 Task: Add the task  Implement a new remote support system for a company's clients to the section Data Mining Sprint in the project AlphaFlow and add a Due Date to the respective task as 2023/07/20
Action: Mouse moved to (40, 252)
Screenshot: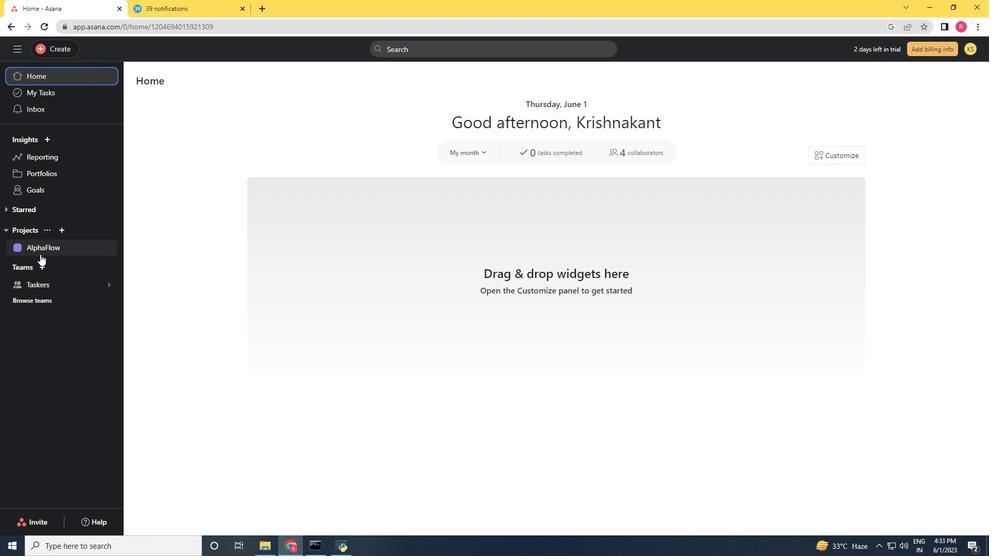 
Action: Mouse pressed left at (40, 253)
Screenshot: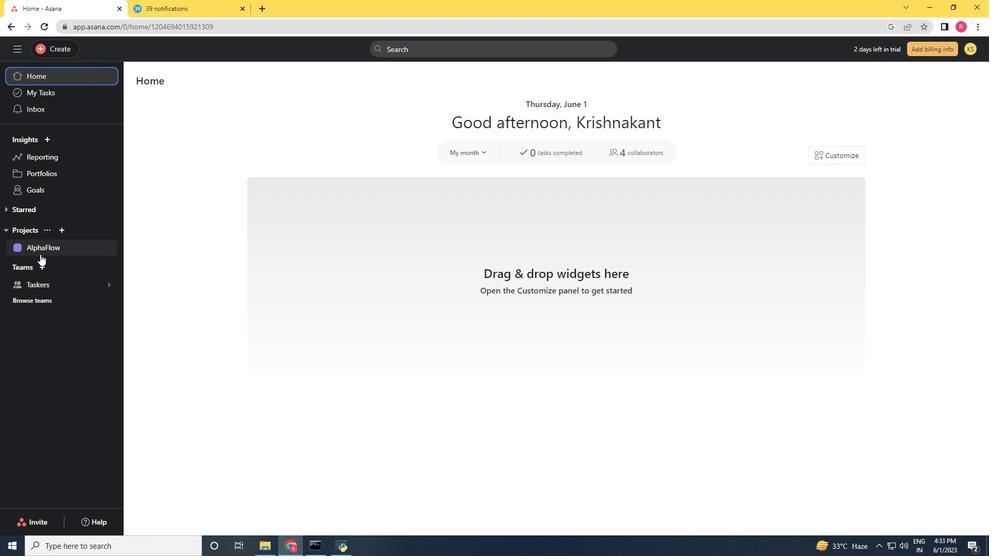 
Action: Mouse moved to (638, 227)
Screenshot: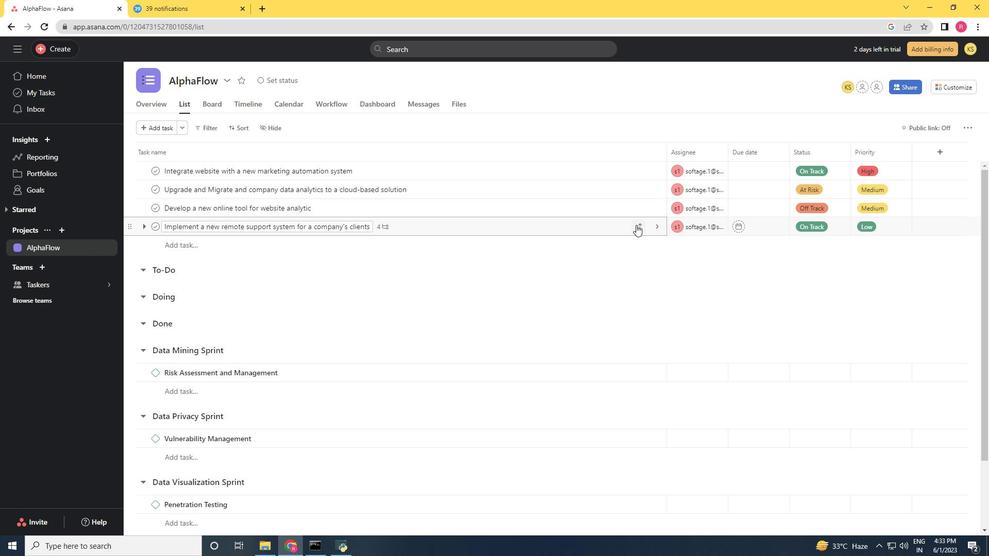 
Action: Mouse pressed left at (638, 227)
Screenshot: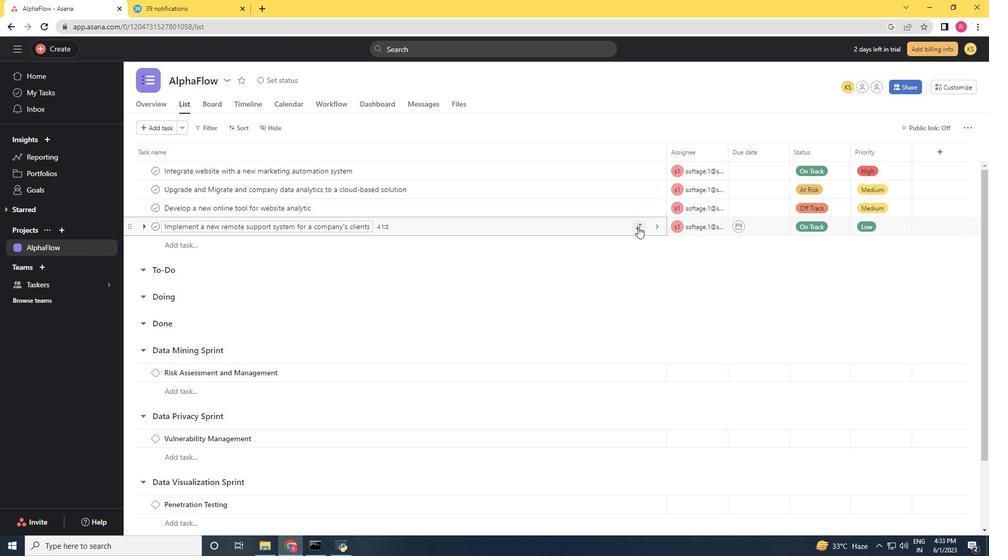 
Action: Mouse moved to (612, 338)
Screenshot: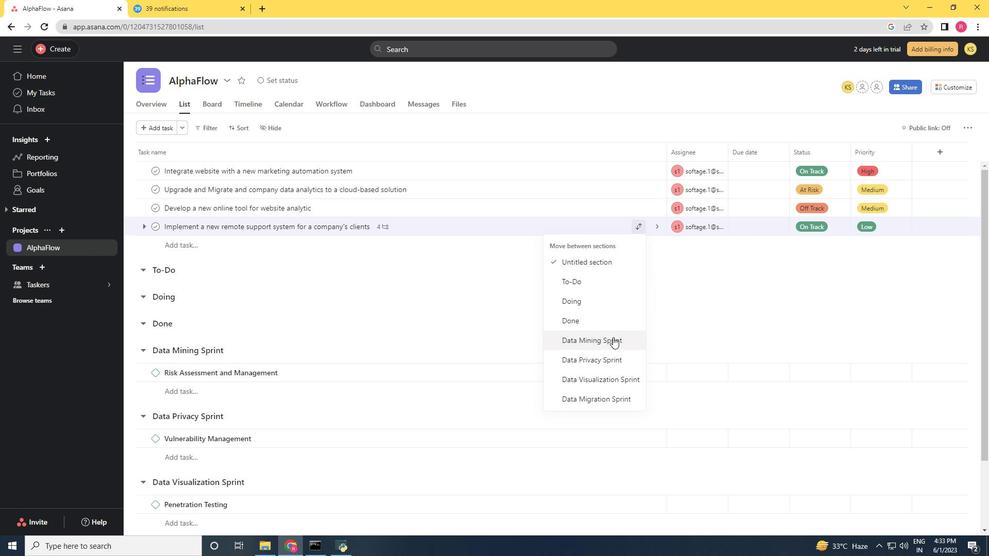 
Action: Mouse pressed left at (612, 338)
Screenshot: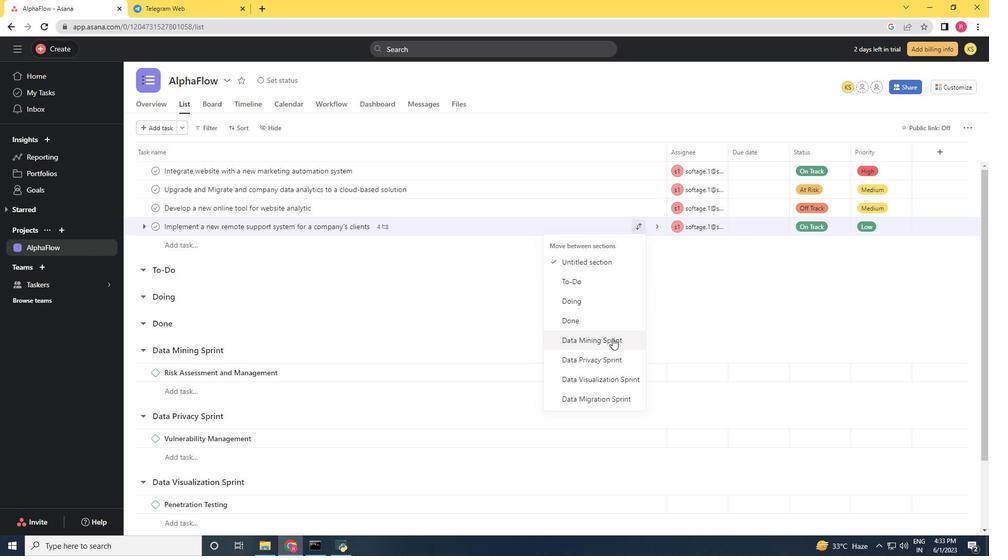 
Action: Mouse moved to (475, 350)
Screenshot: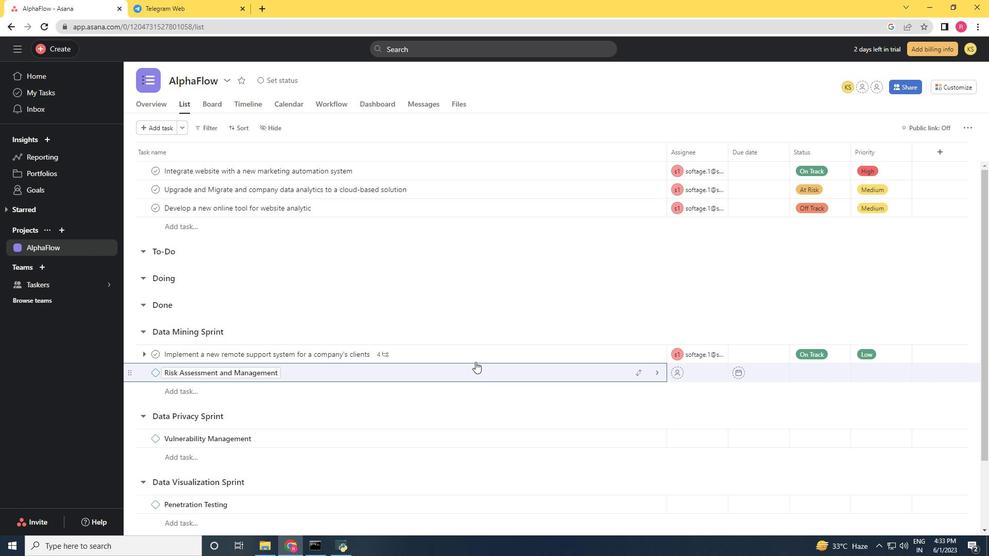 
Action: Mouse pressed left at (475, 350)
Screenshot: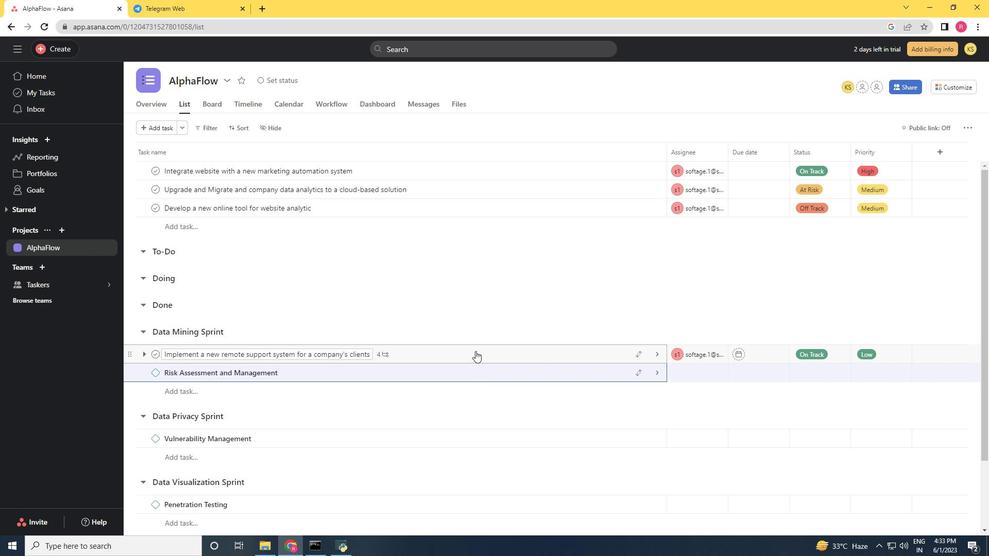
Action: Mouse moved to (744, 219)
Screenshot: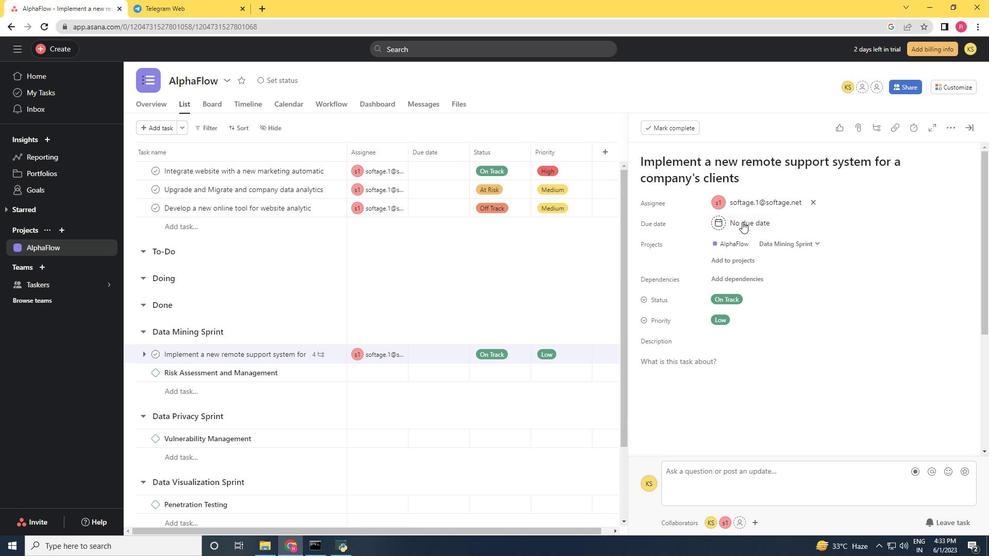 
Action: Mouse pressed left at (744, 219)
Screenshot: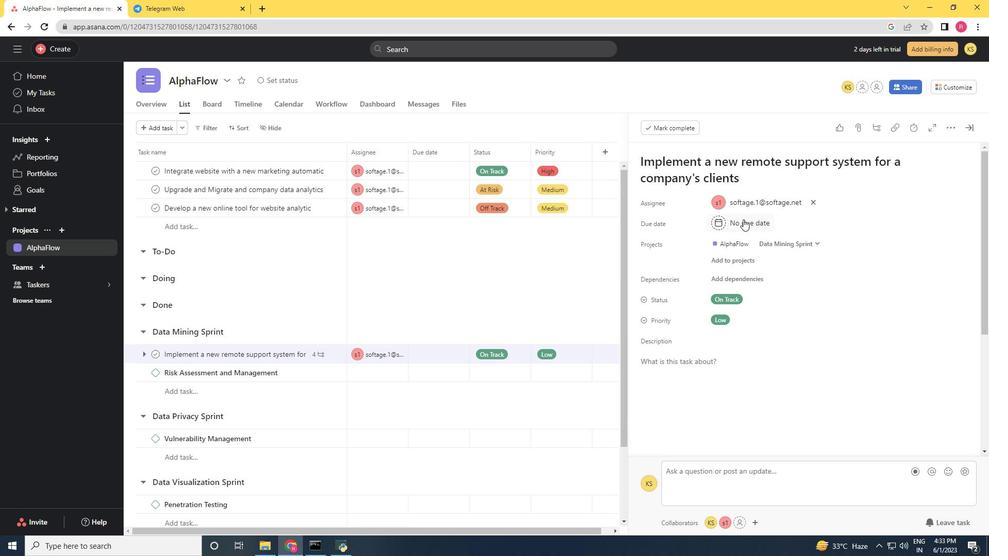 
Action: Mouse moved to (838, 276)
Screenshot: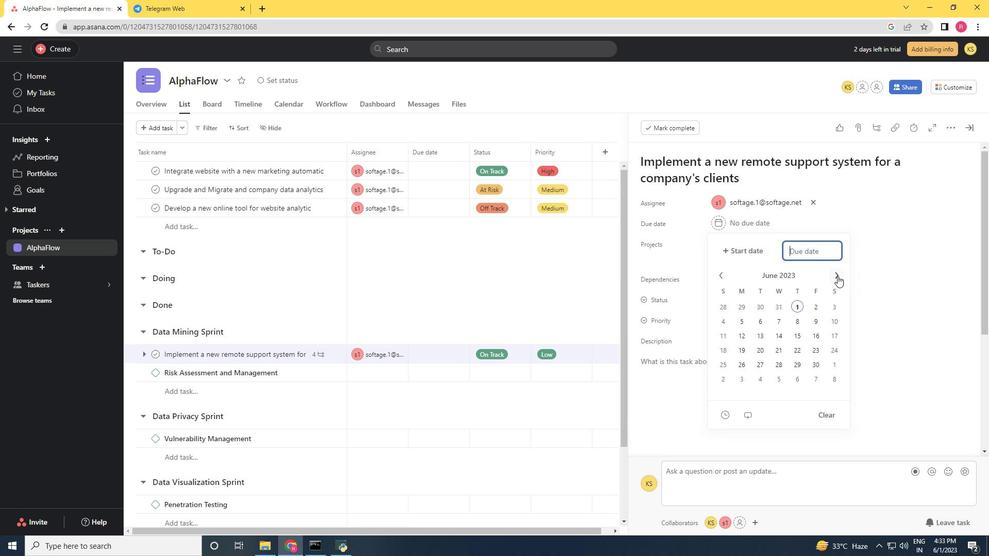 
Action: Mouse pressed left at (838, 276)
Screenshot: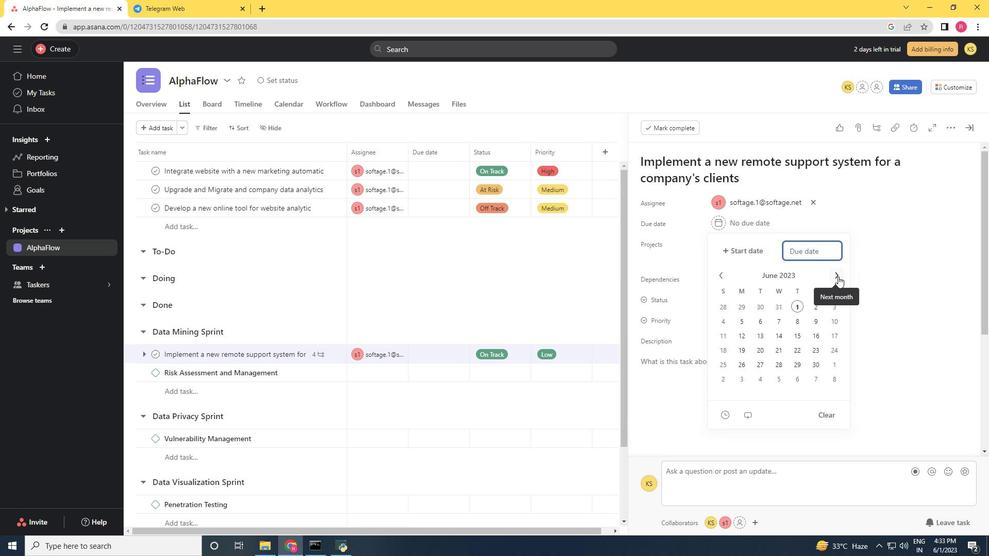 
Action: Mouse pressed left at (838, 276)
Screenshot: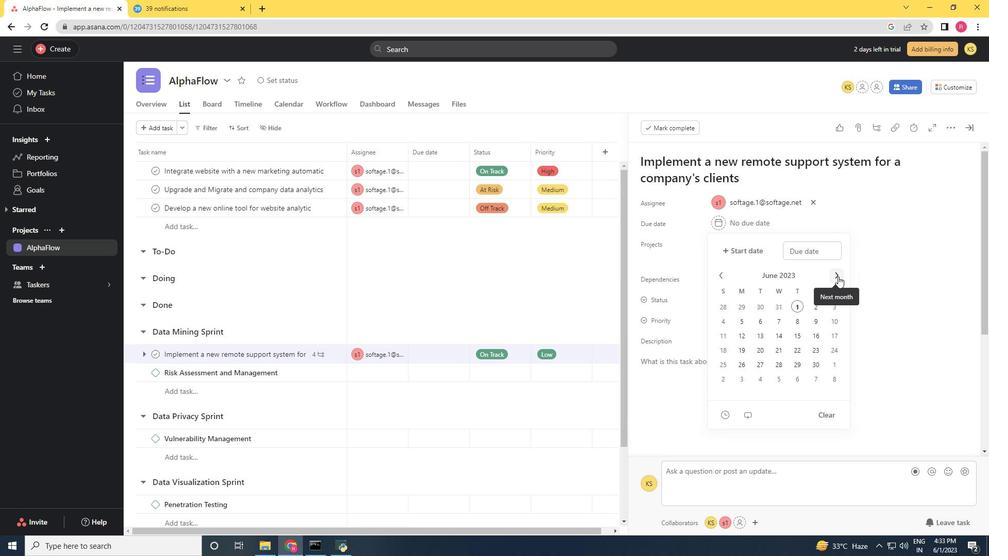
Action: Mouse pressed left at (838, 276)
Screenshot: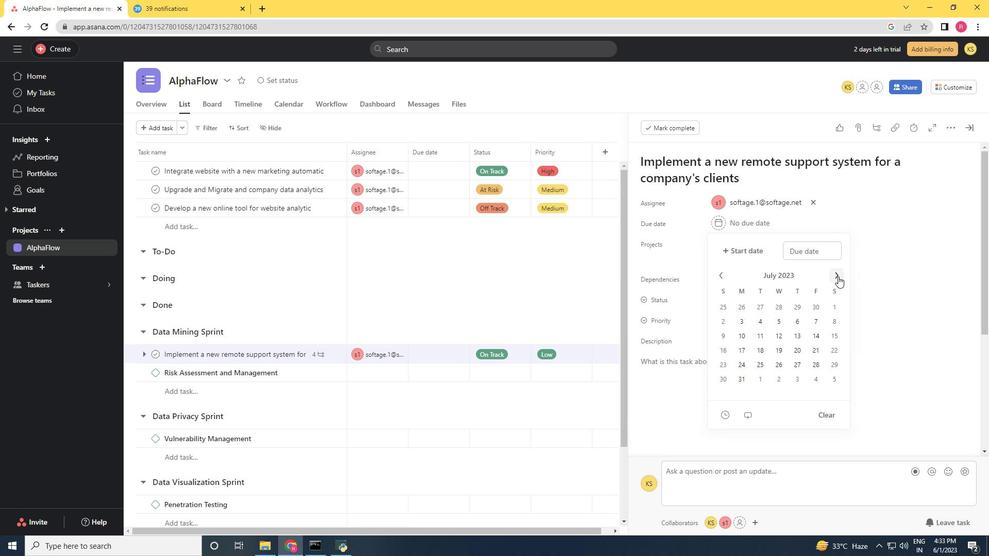 
Action: Mouse moved to (718, 279)
Screenshot: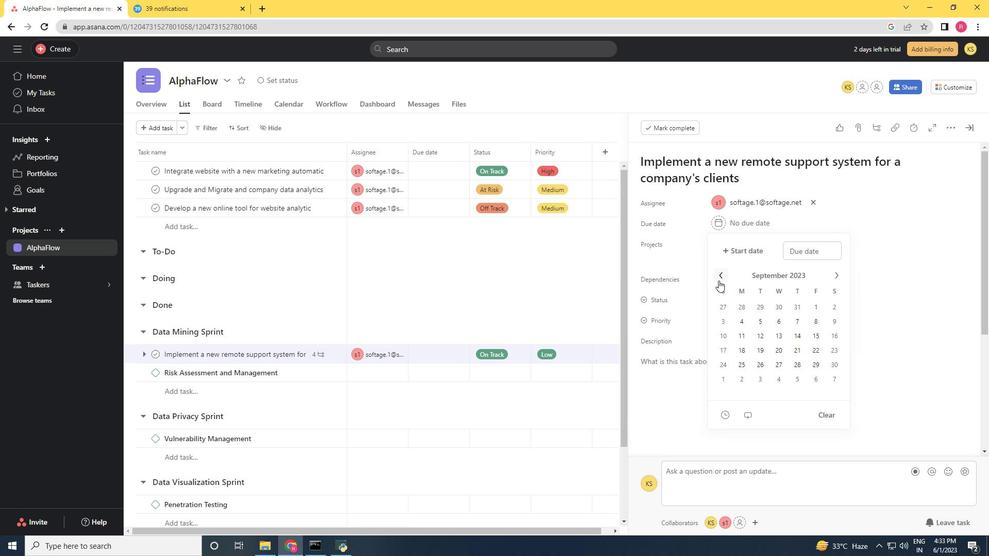 
Action: Mouse pressed left at (718, 279)
Screenshot: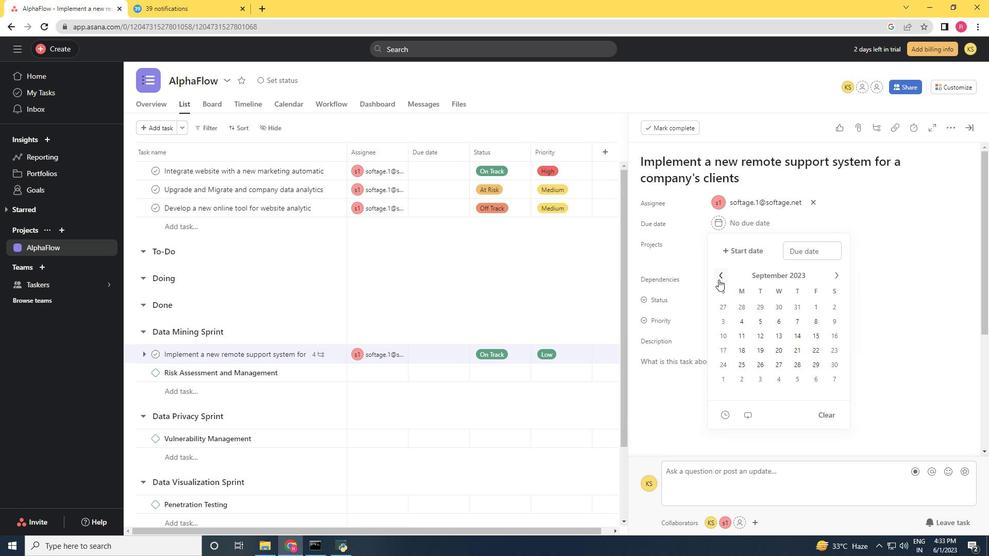 
Action: Mouse pressed left at (718, 279)
Screenshot: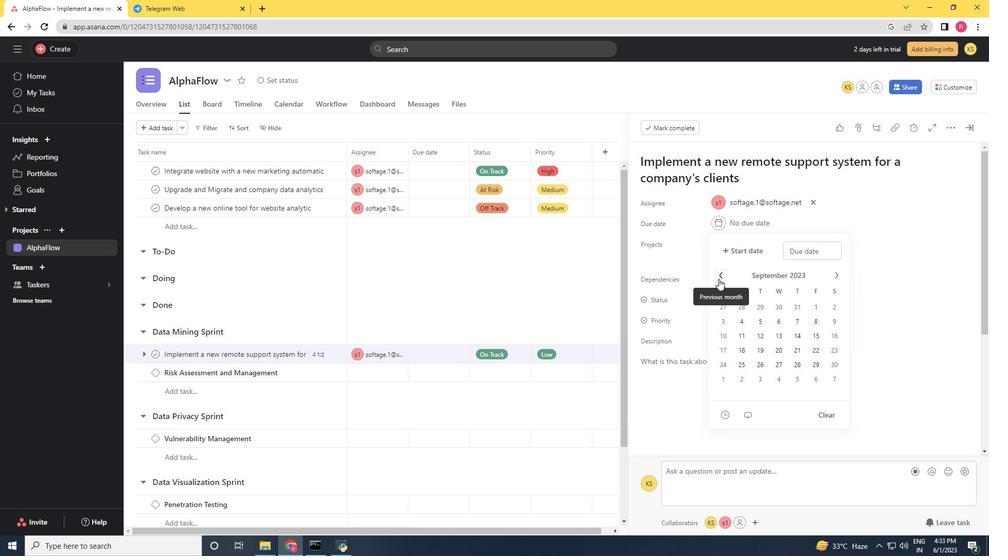 
Action: Mouse moved to (799, 351)
Screenshot: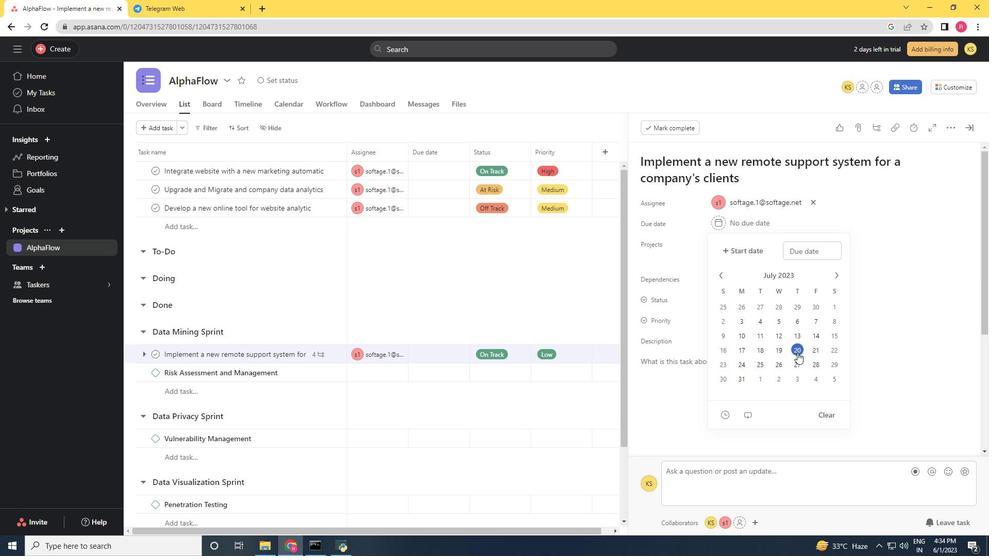
Action: Mouse pressed left at (799, 351)
Screenshot: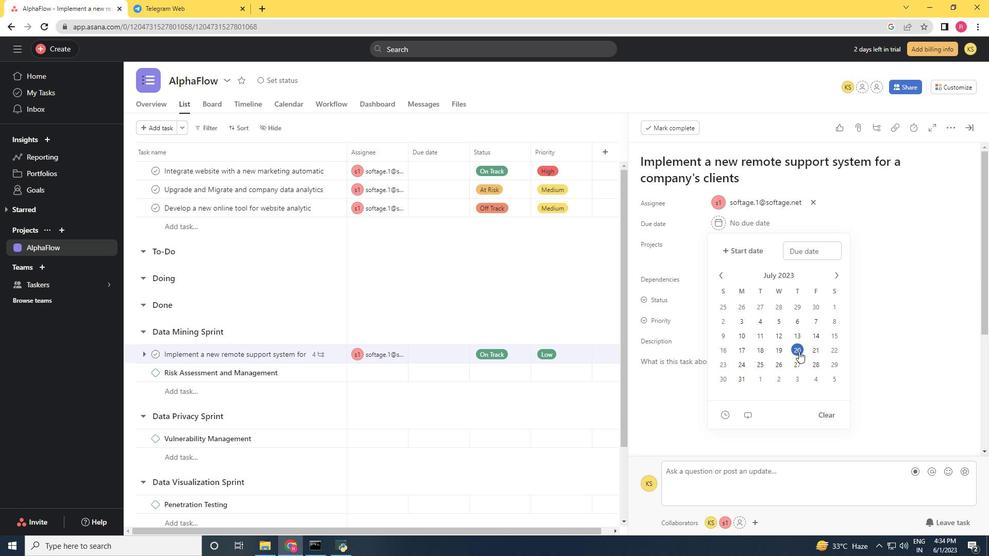 
Action: Mouse moved to (903, 313)
Screenshot: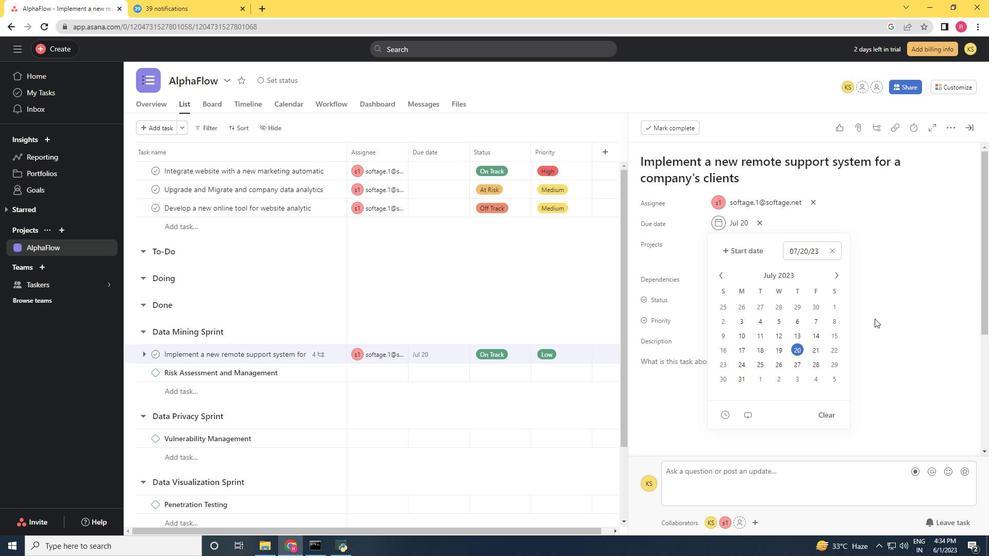
Action: Mouse pressed left at (903, 313)
Screenshot: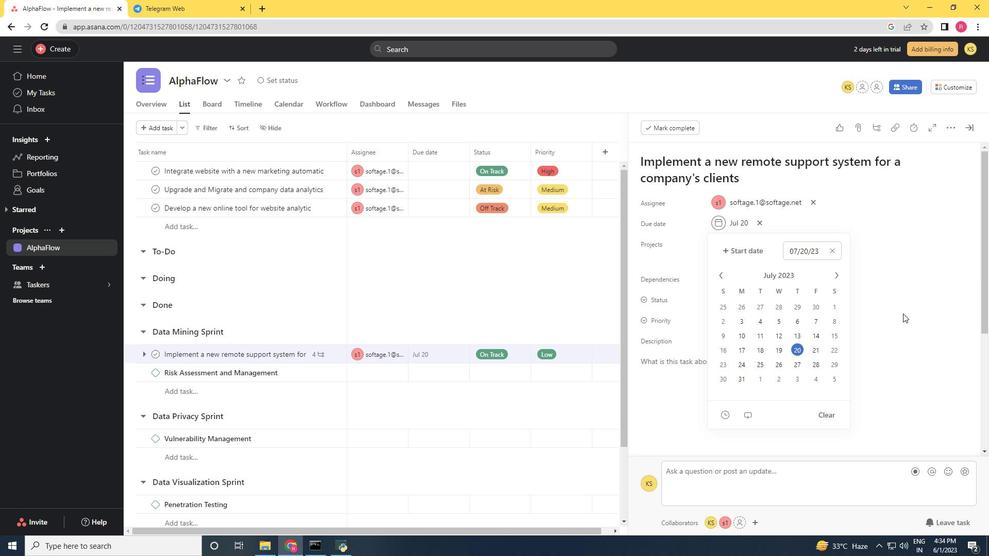 
Action: Mouse moved to (963, 129)
Screenshot: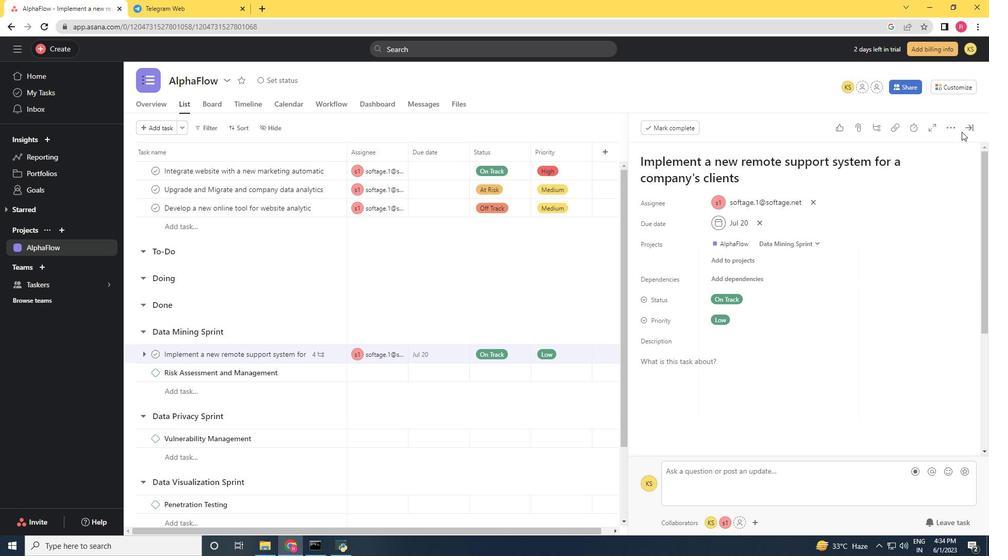 
Action: Mouse pressed left at (963, 129)
Screenshot: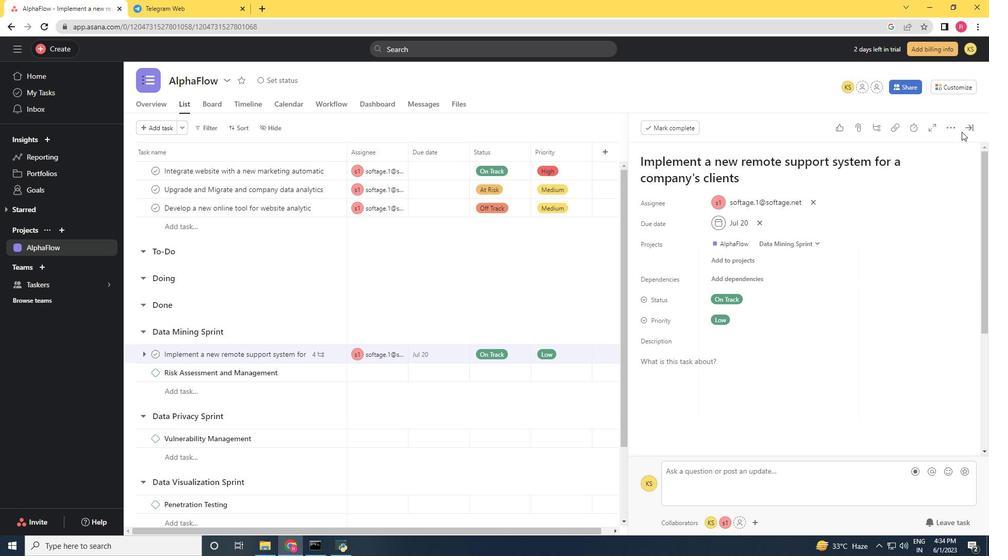 
Action: Mouse moved to (953, 149)
Screenshot: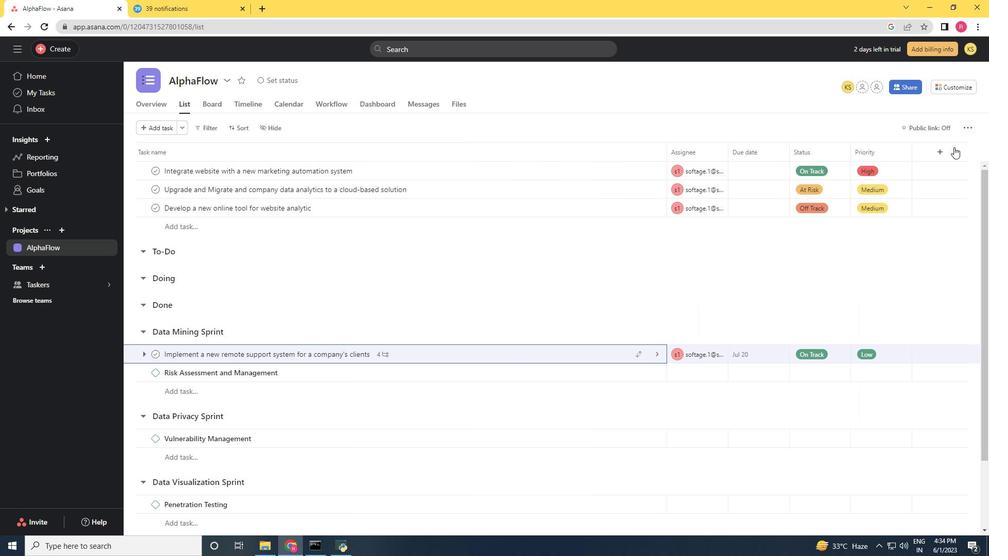 
